 Task: Create a sub task Design and Implement Solution for the task  Integrate a new online platform for online meditation sessions in the project AutoWave , assign it to team member softage.5@softage.net and update the status of the sub task to  On Track  , set the priority of the sub task to Low
Action: Mouse moved to (500, 219)
Screenshot: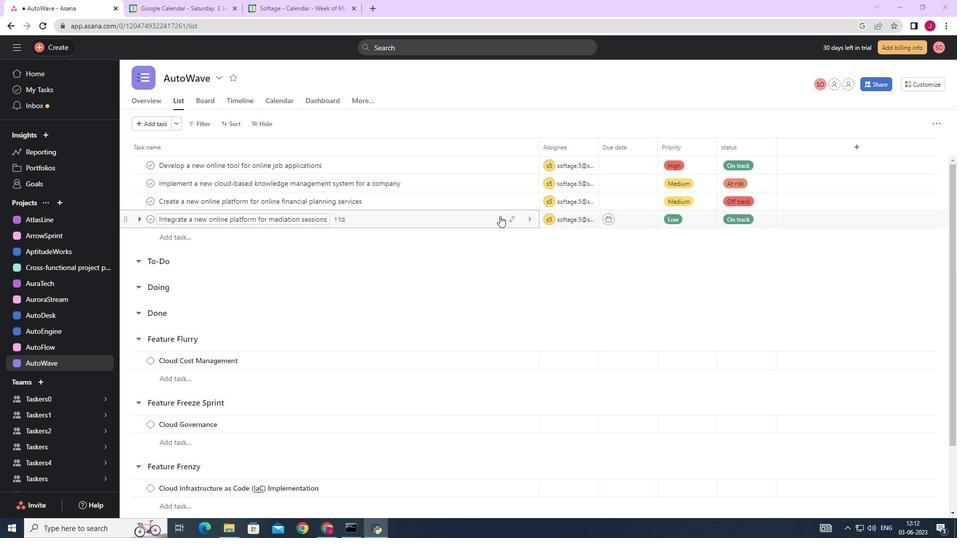 
Action: Mouse pressed left at (500, 219)
Screenshot: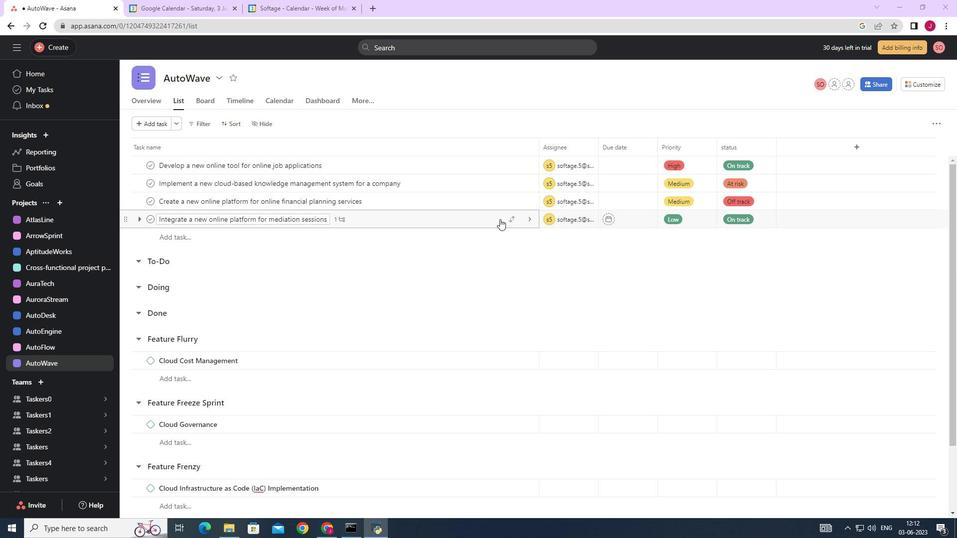 
Action: Mouse moved to (832, 294)
Screenshot: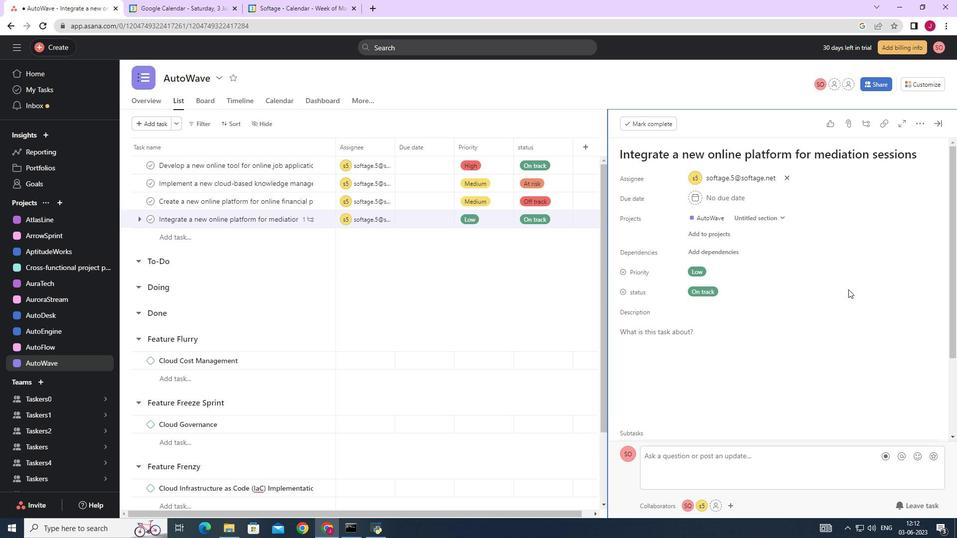 
Action: Mouse scrolled (832, 293) with delta (0, 0)
Screenshot: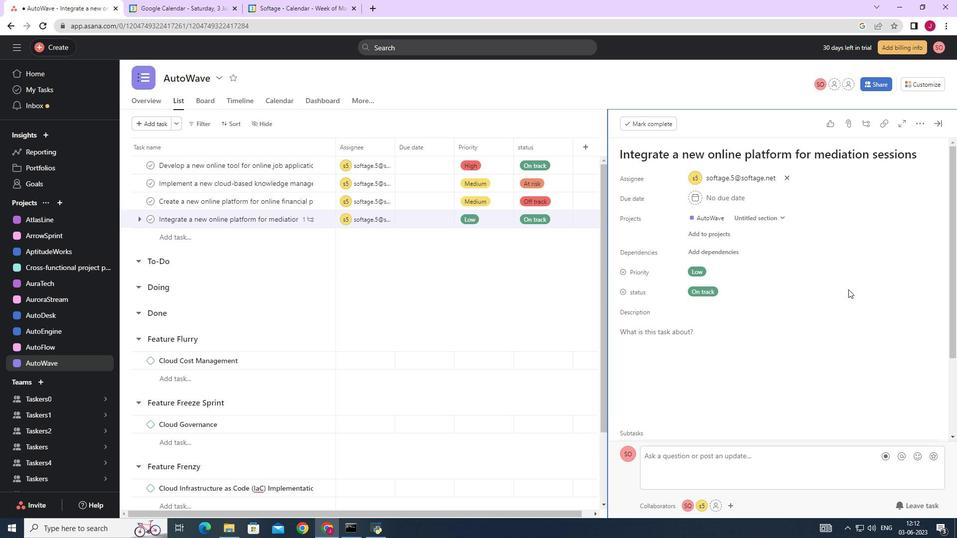 
Action: Mouse scrolled (832, 293) with delta (0, 0)
Screenshot: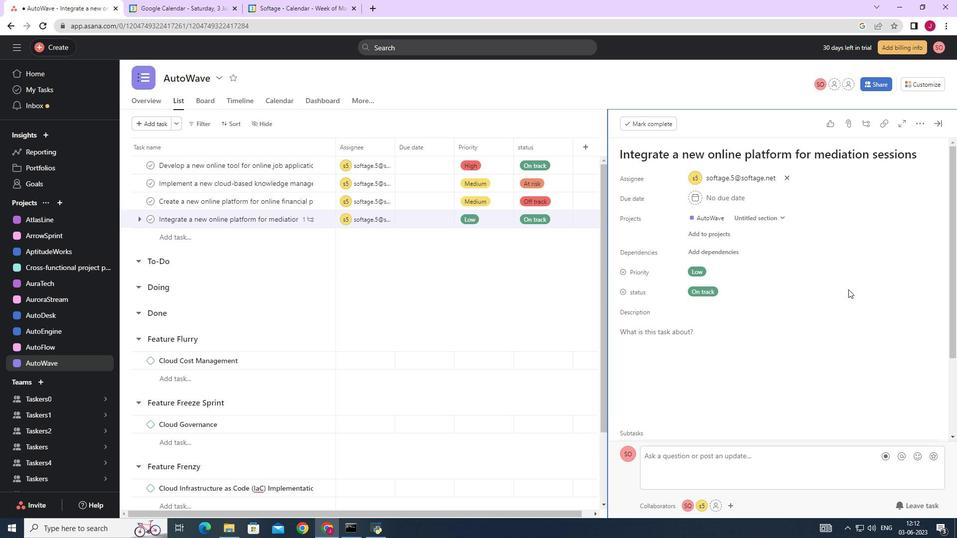 
Action: Mouse scrolled (832, 293) with delta (0, 0)
Screenshot: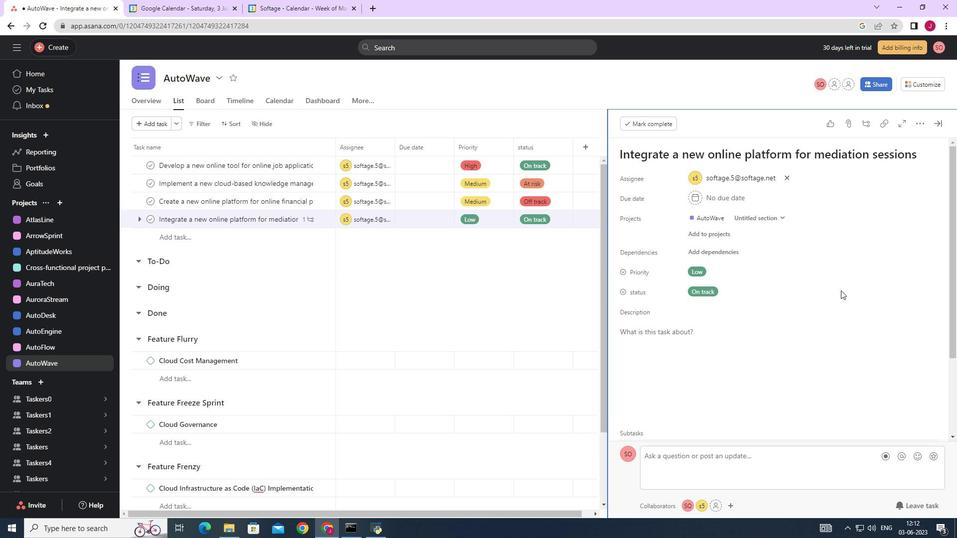 
Action: Mouse scrolled (832, 293) with delta (0, 0)
Screenshot: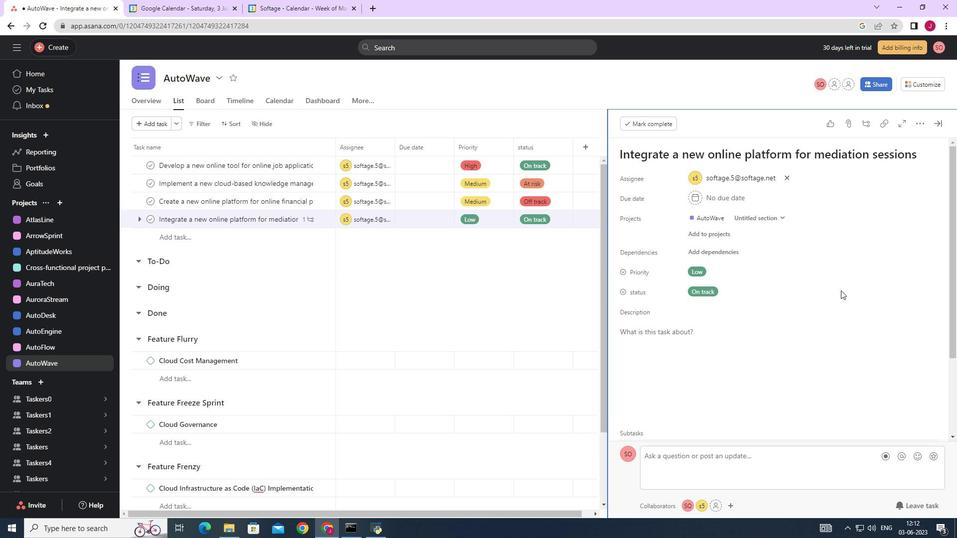 
Action: Mouse scrolled (832, 293) with delta (0, 0)
Screenshot: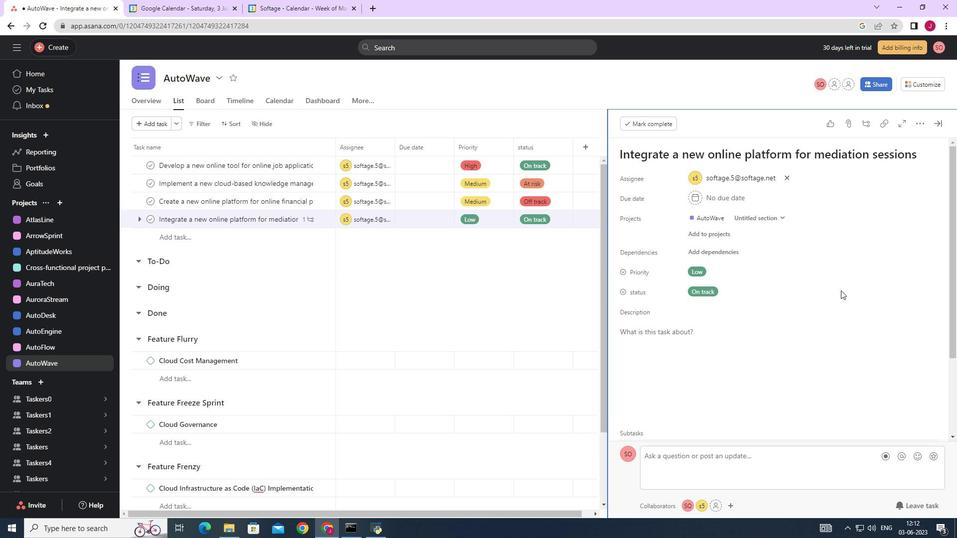 
Action: Mouse moved to (652, 362)
Screenshot: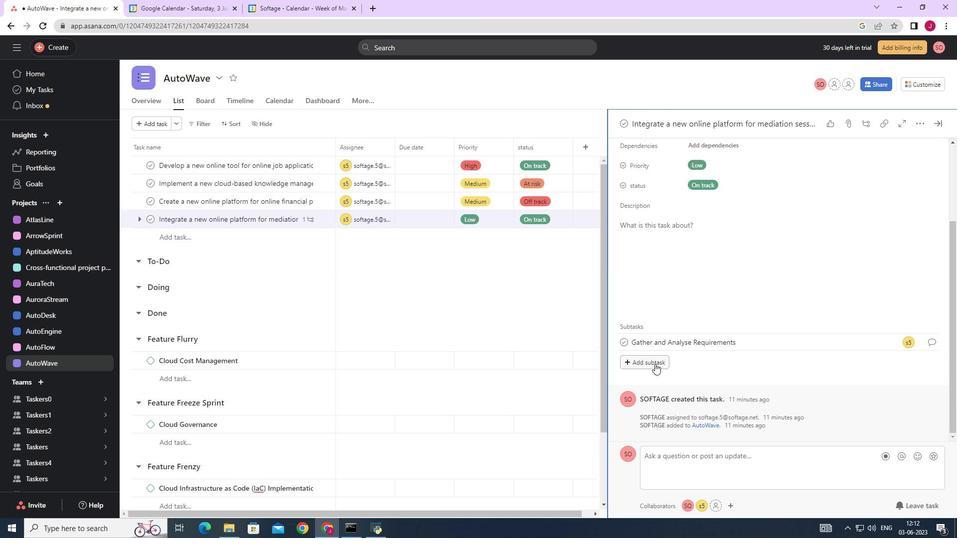 
Action: Mouse pressed left at (652, 362)
Screenshot: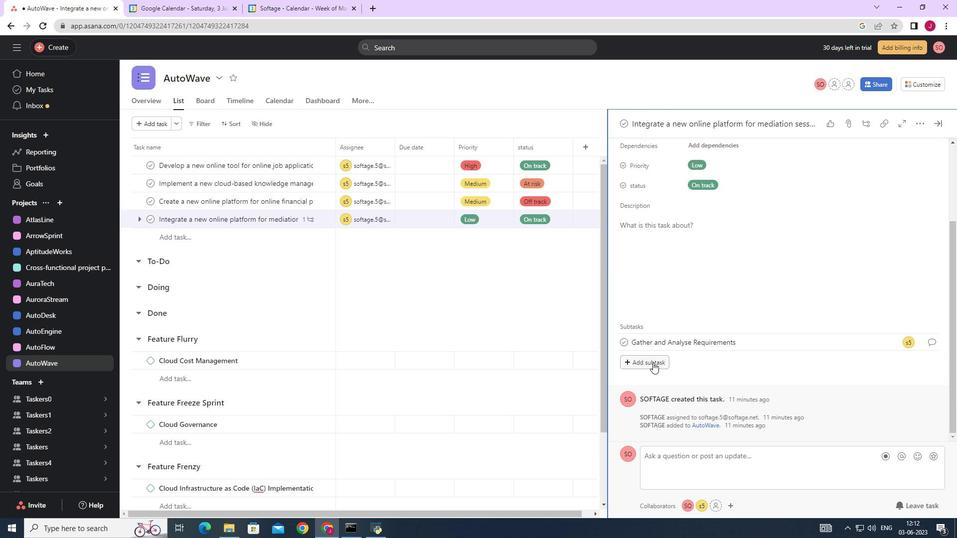 
Action: Mouse moved to (651, 361)
Screenshot: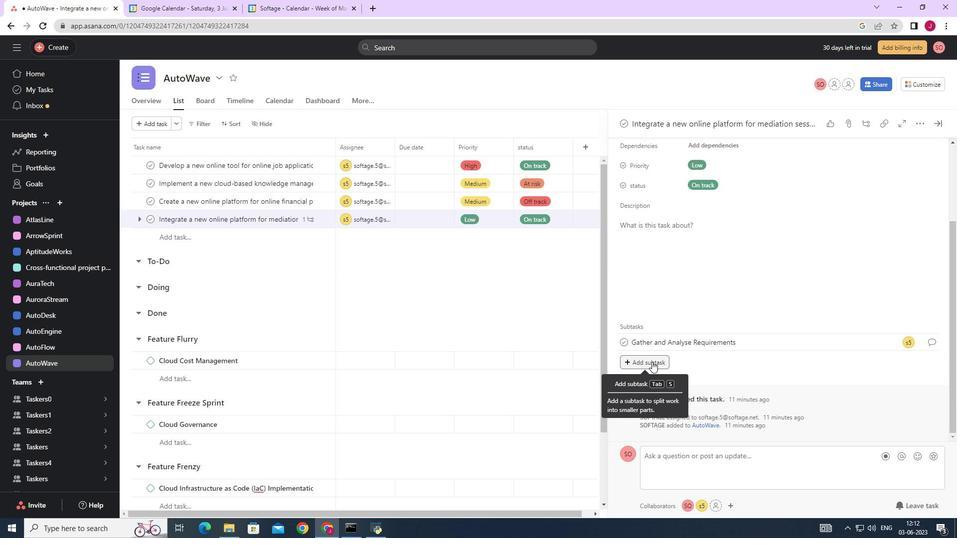 
Action: Key pressed <Key.caps_lock>D<Key.caps_lock>esign<Key.space>and<Key.space><Key.caps_lock>I<Key.caps_lock>mplement<Key.space><Key.caps_lock>S<Key.caps_lock>olution
Screenshot: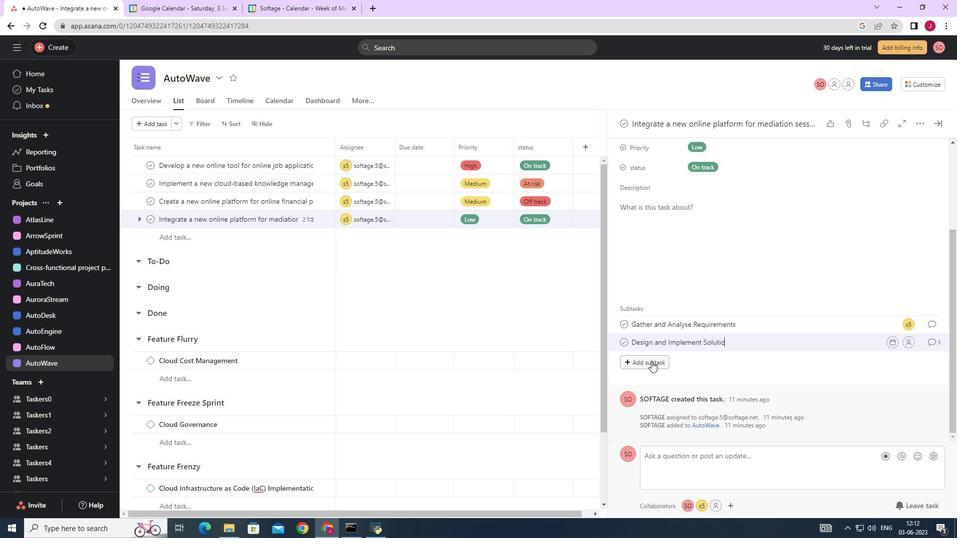 
Action: Mouse moved to (906, 345)
Screenshot: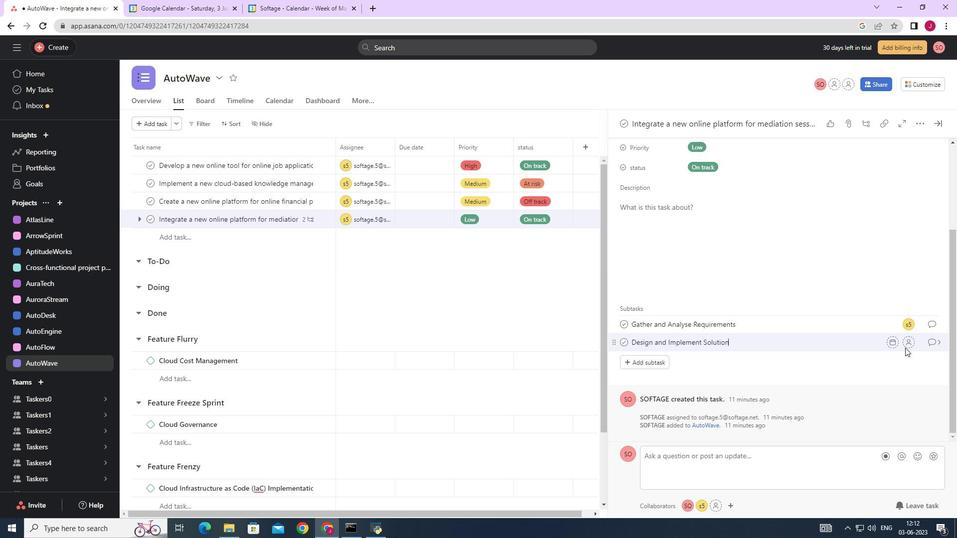 
Action: Mouse pressed left at (906, 345)
Screenshot: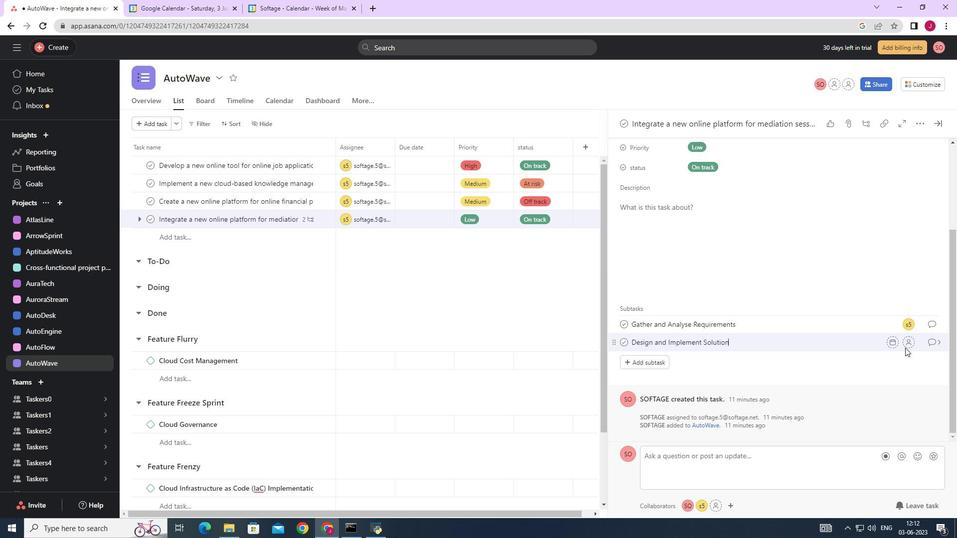 
Action: Mouse moved to (801, 384)
Screenshot: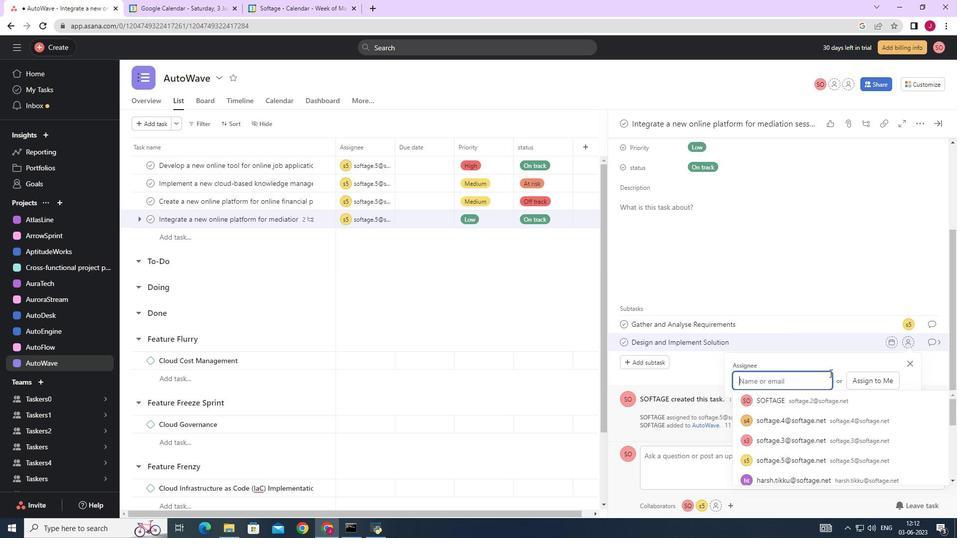 
Action: Key pressed softage.5
Screenshot: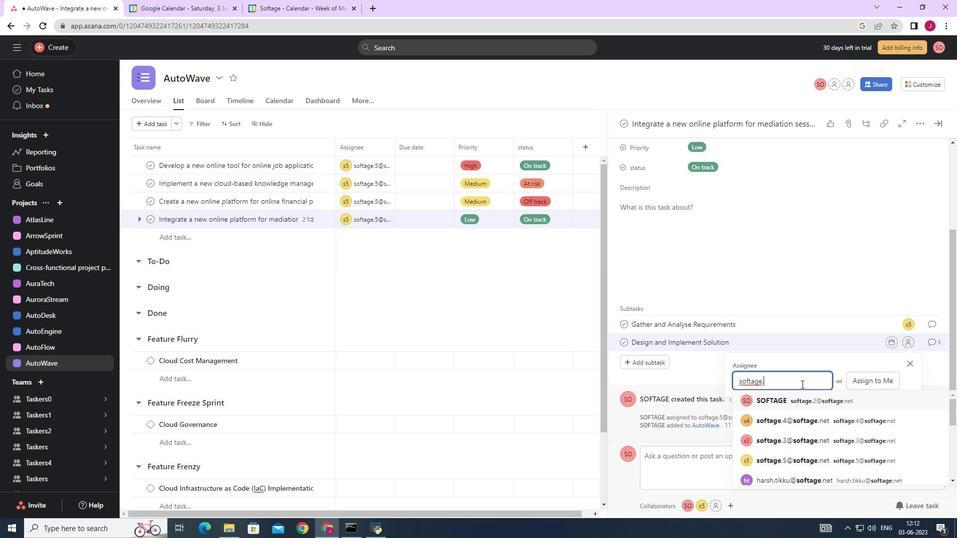
Action: Mouse moved to (799, 402)
Screenshot: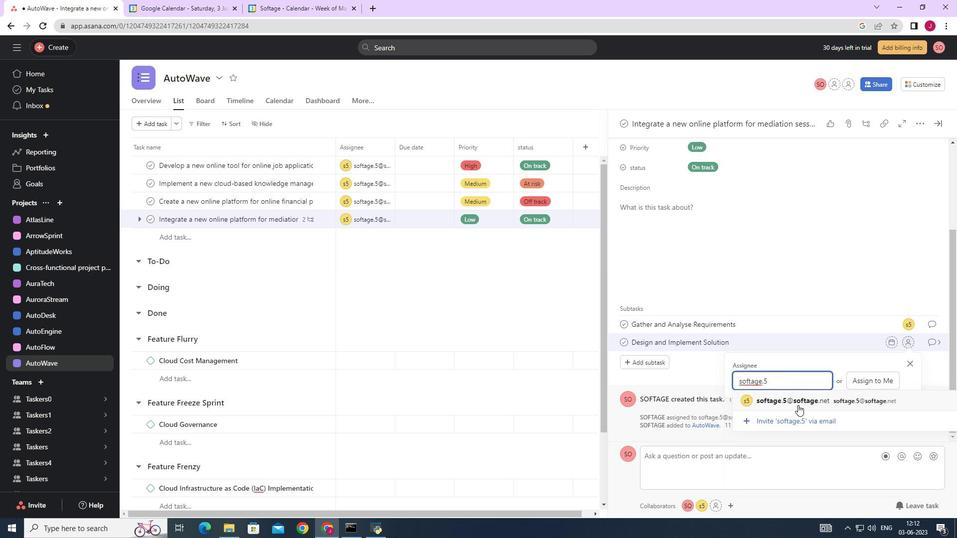 
Action: Mouse pressed left at (799, 402)
Screenshot: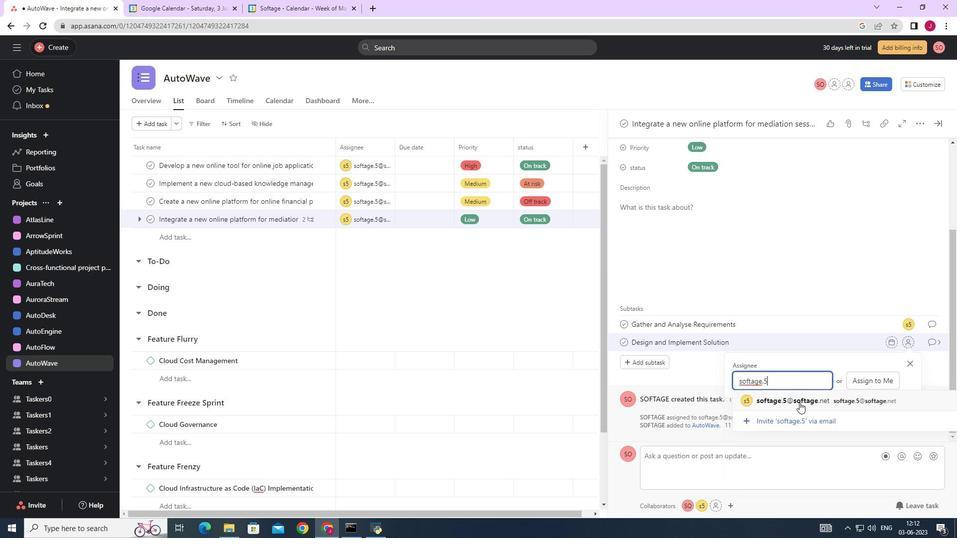
Action: Mouse moved to (933, 342)
Screenshot: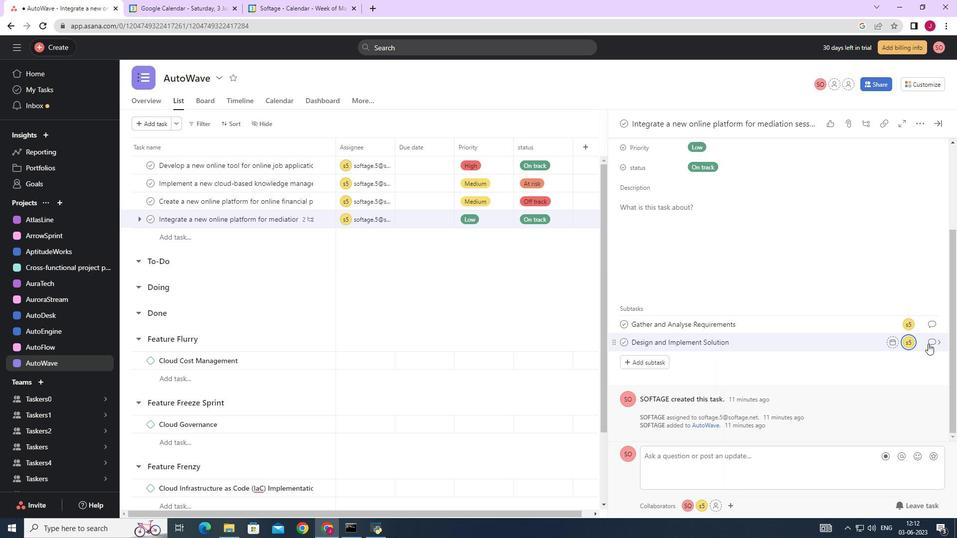 
Action: Mouse pressed left at (933, 342)
Screenshot: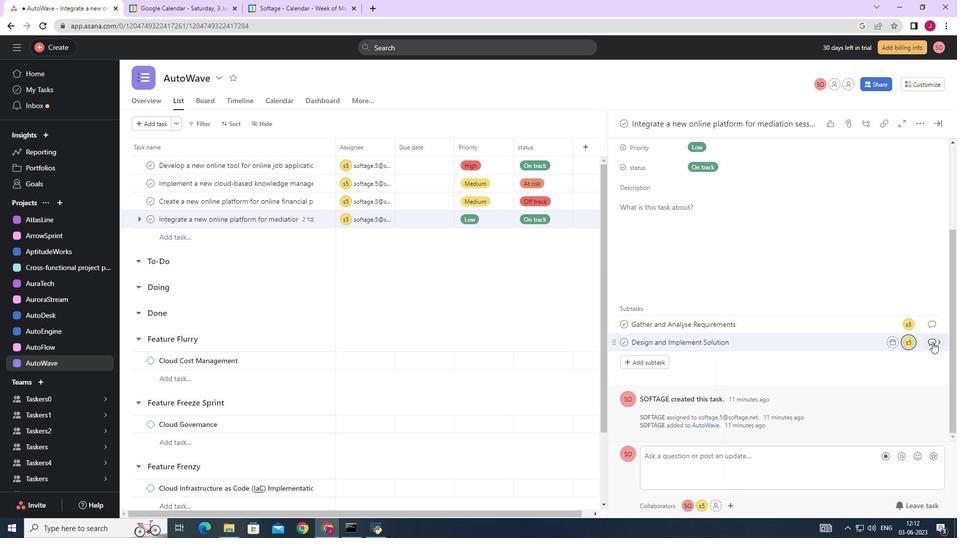 
Action: Mouse moved to (667, 263)
Screenshot: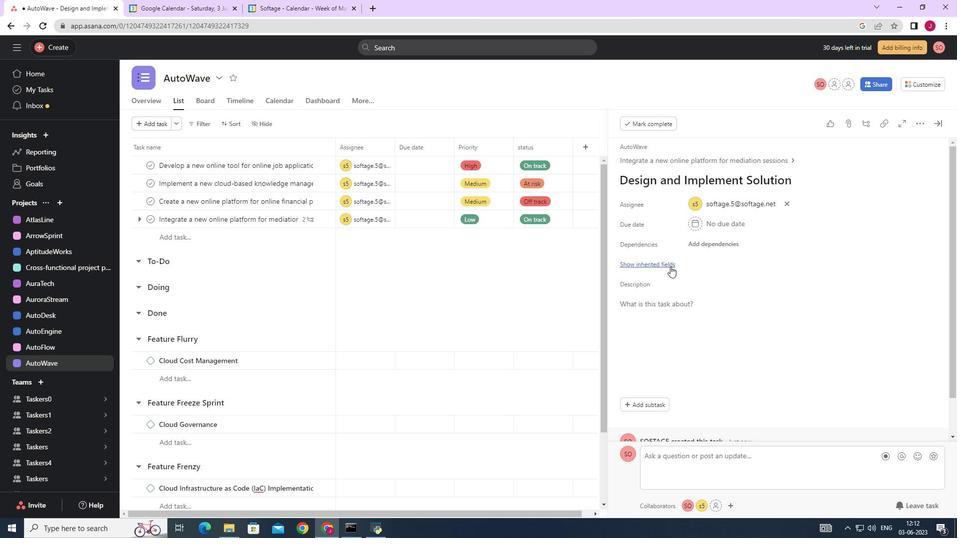 
Action: Mouse pressed left at (667, 263)
Screenshot: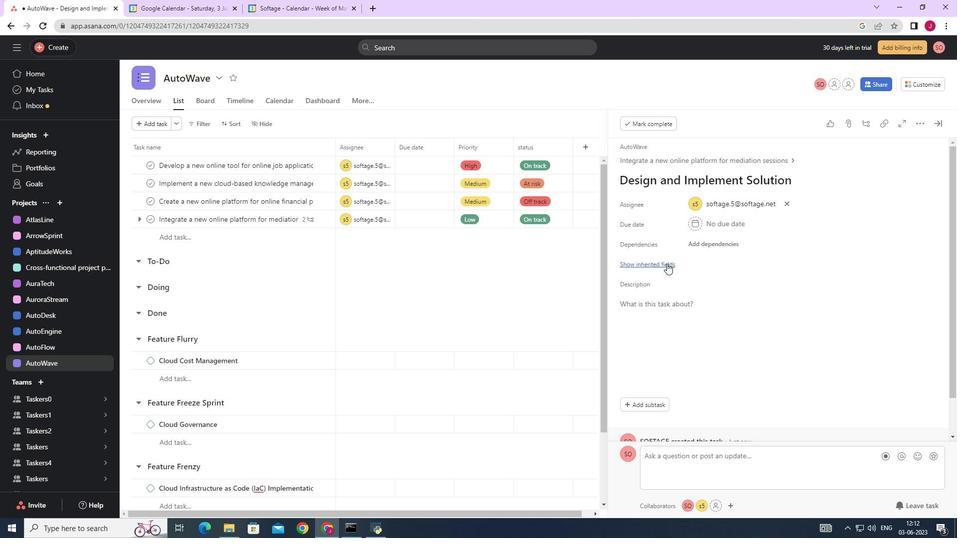 
Action: Mouse moved to (698, 283)
Screenshot: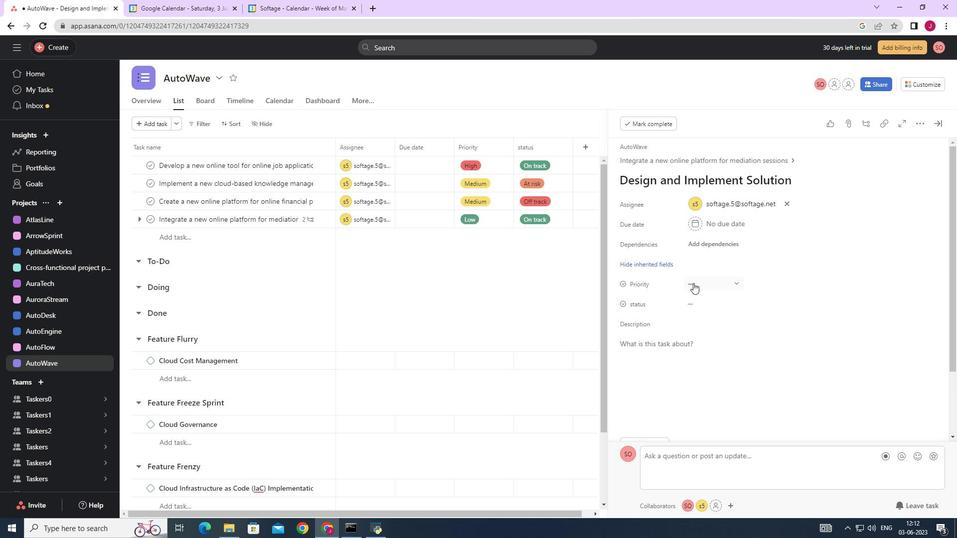 
Action: Mouse pressed left at (698, 283)
Screenshot: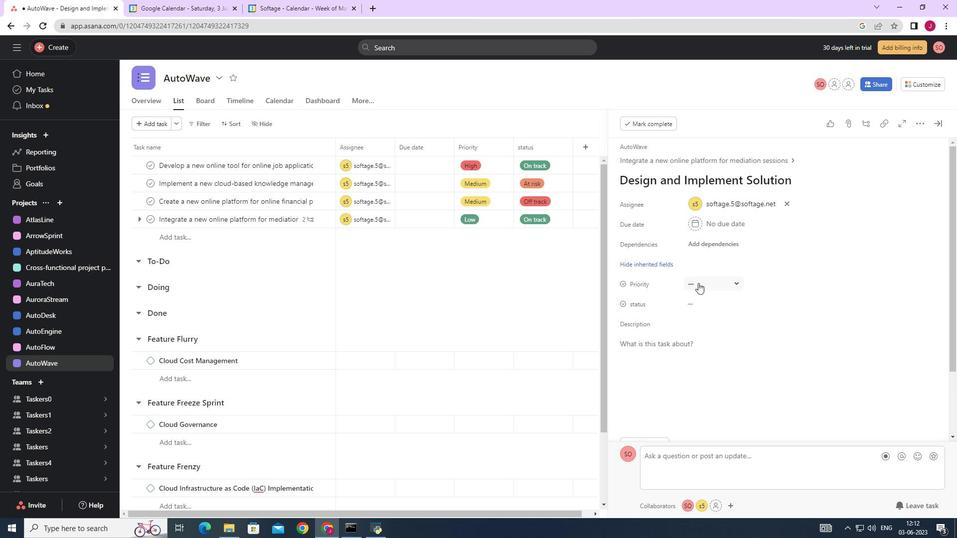 
Action: Mouse moved to (716, 353)
Screenshot: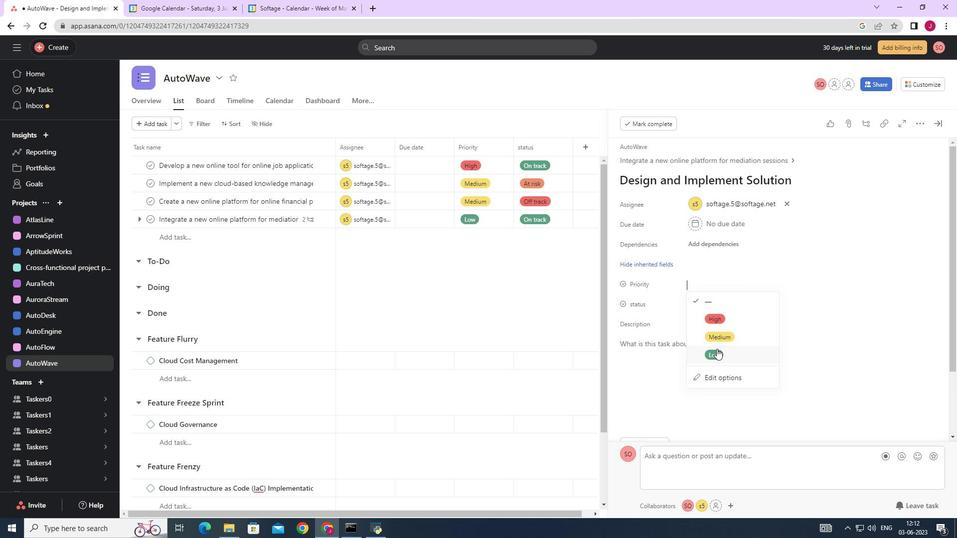 
Action: Mouse pressed left at (716, 353)
Screenshot: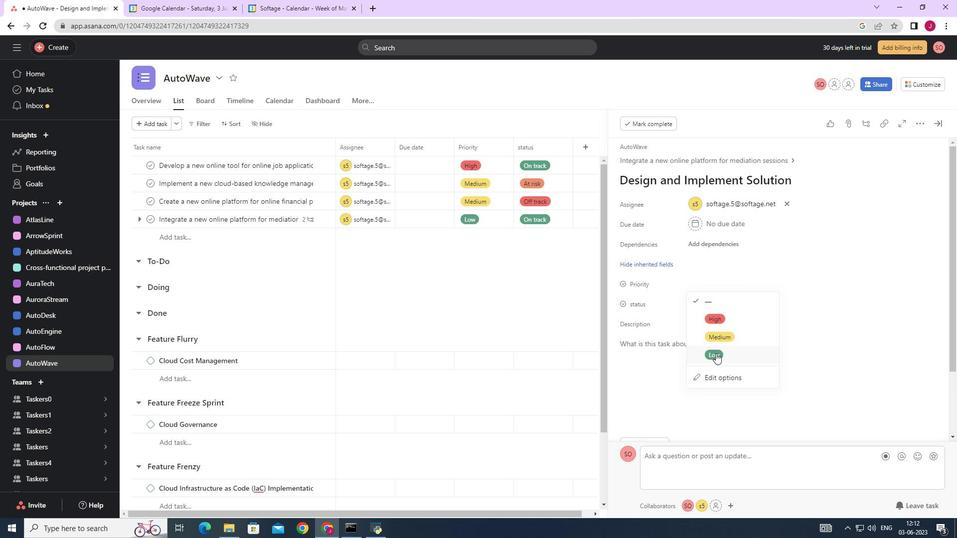 
Action: Mouse moved to (703, 303)
Screenshot: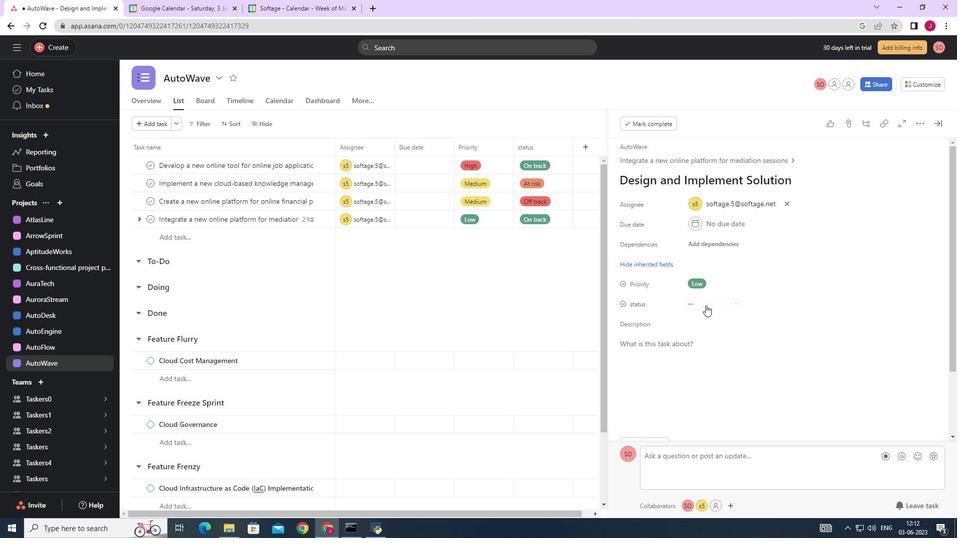 
Action: Mouse pressed left at (703, 303)
Screenshot: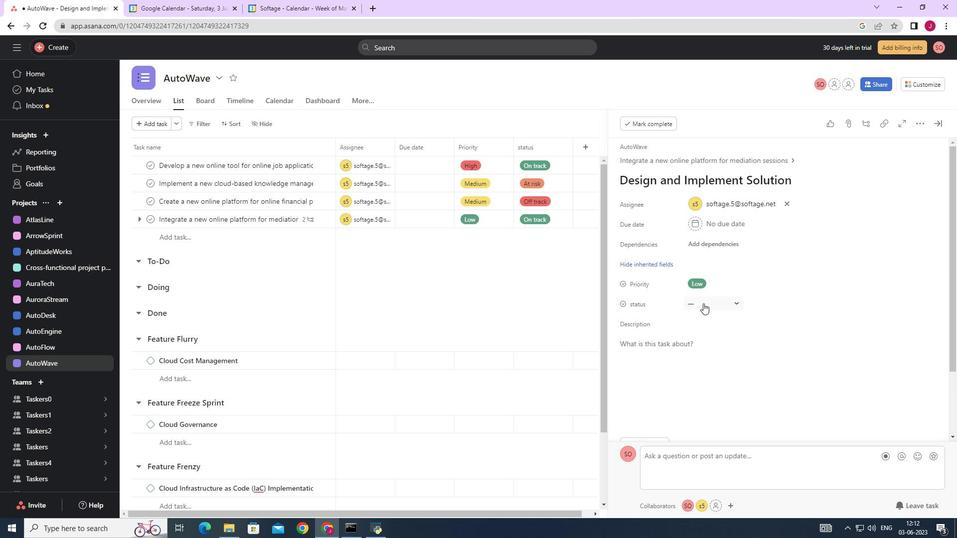 
Action: Mouse moved to (725, 339)
Screenshot: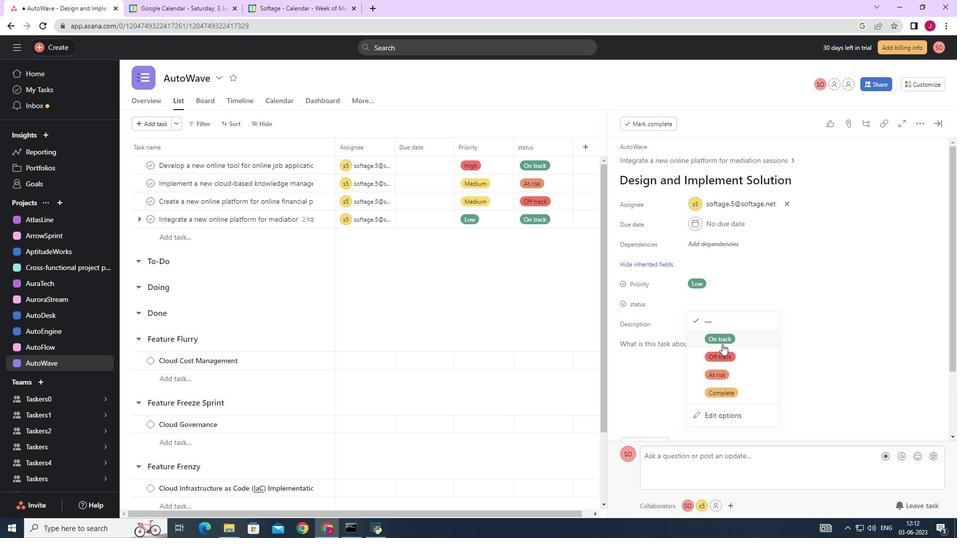 
Action: Mouse pressed left at (725, 339)
Screenshot: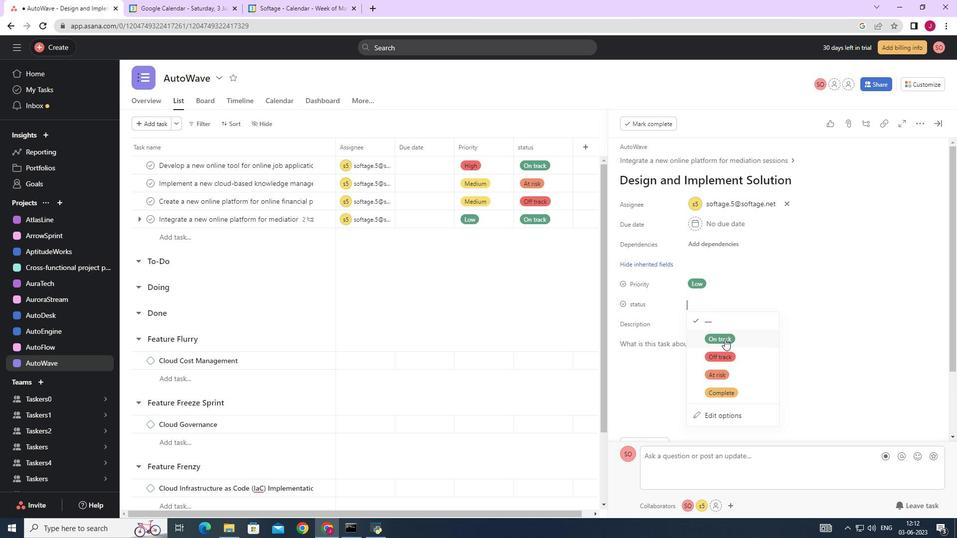 
Action: Mouse moved to (939, 127)
Screenshot: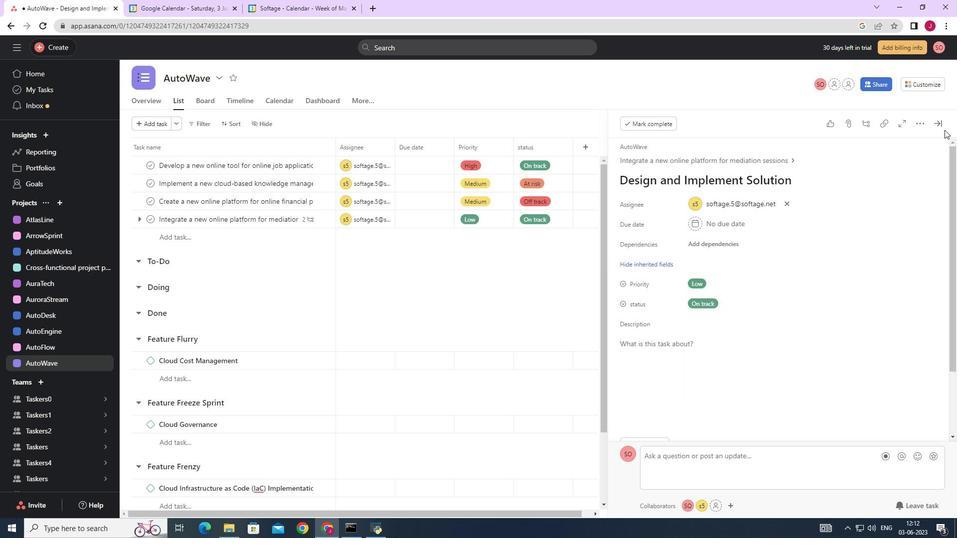 
Action: Mouse pressed left at (939, 127)
Screenshot: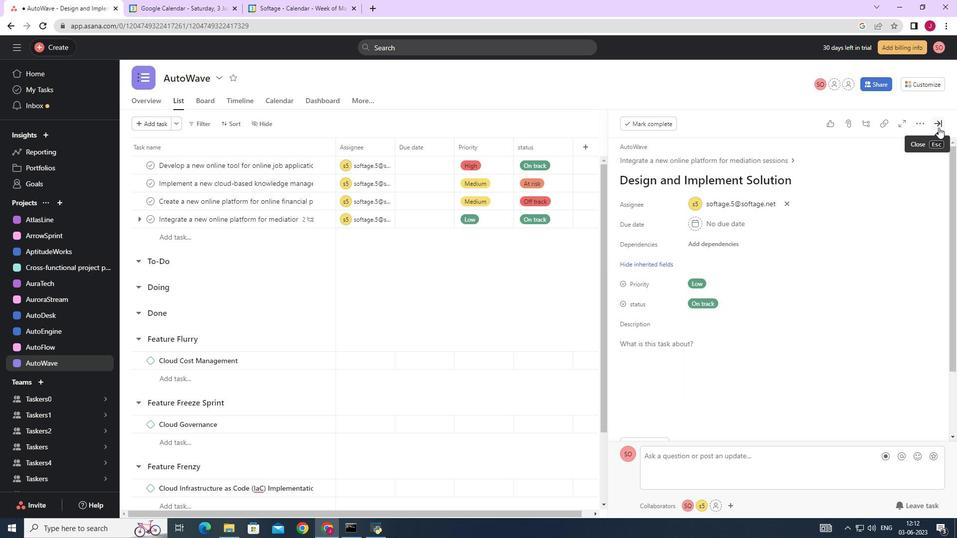 
Action: Mouse moved to (934, 127)
Screenshot: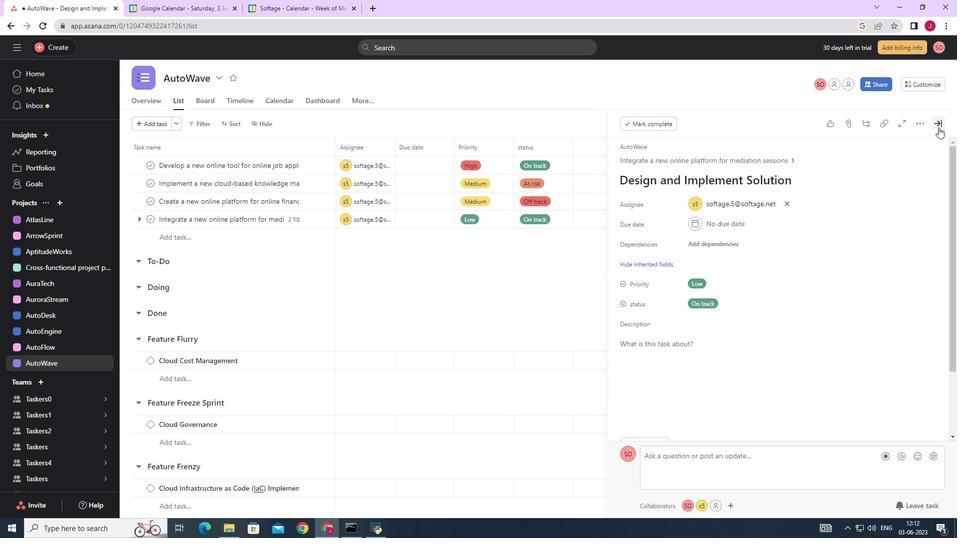 
